 Task: Open Outlook and view the list of add-ins.
Action: Mouse moved to (46, 33)
Screenshot: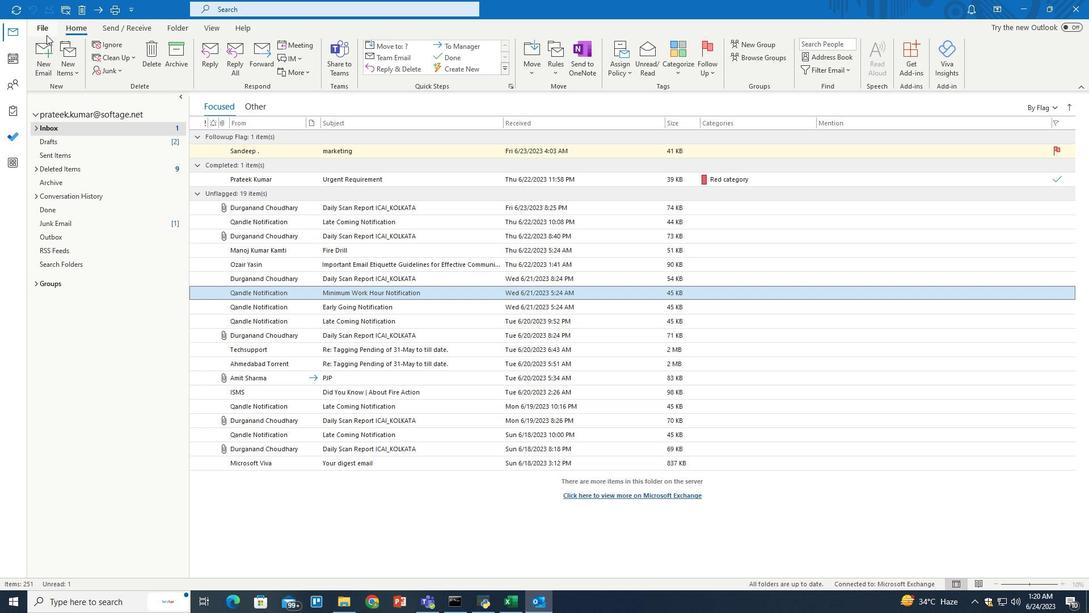 
Action: Mouse pressed left at (46, 33)
Screenshot: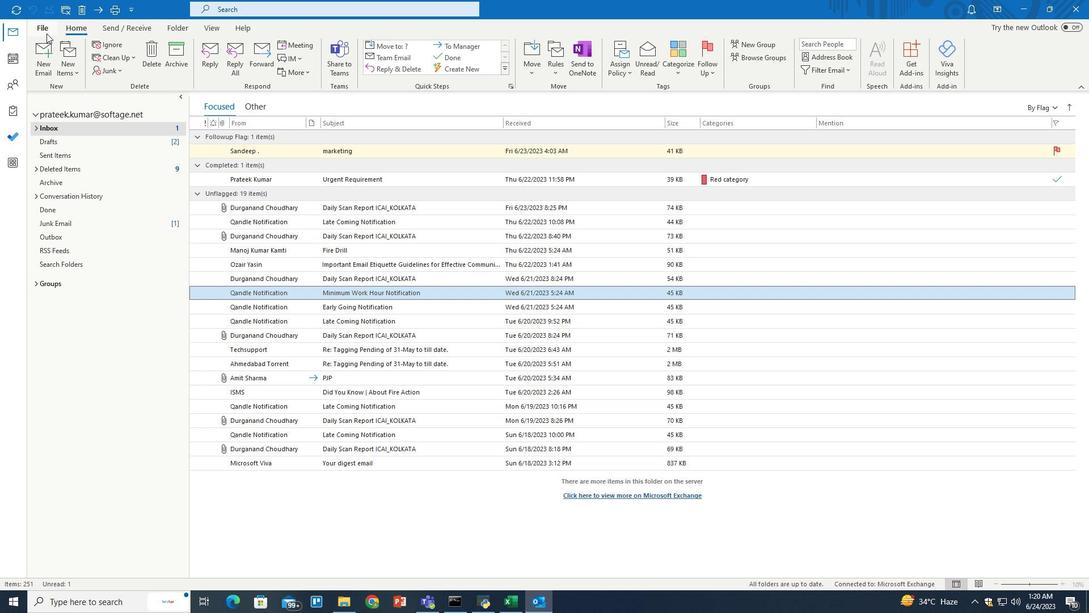 
Action: Mouse moved to (29, 548)
Screenshot: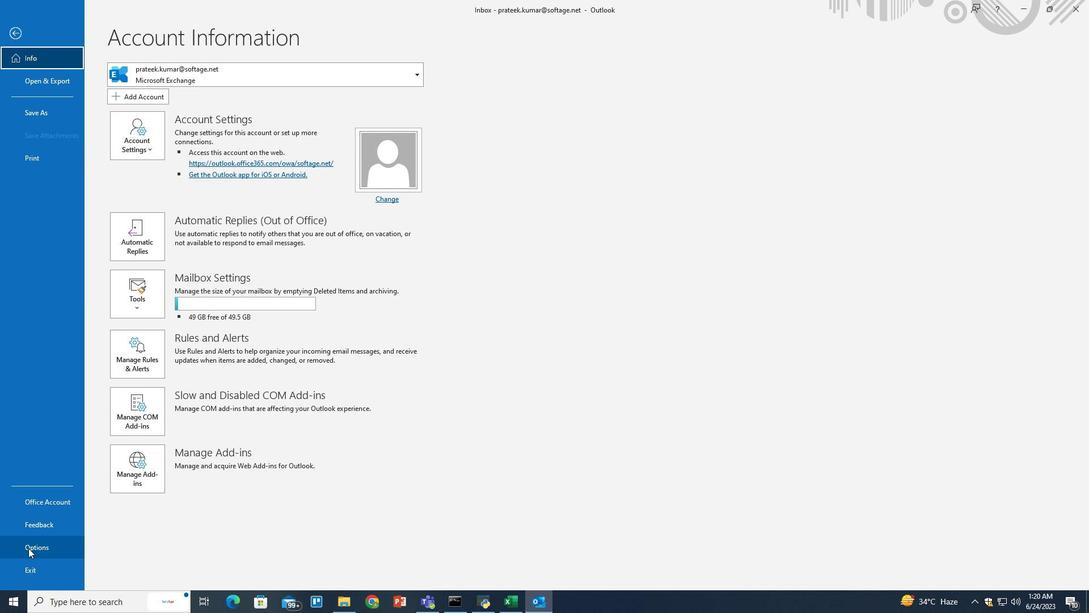 
Action: Mouse pressed left at (29, 548)
Screenshot: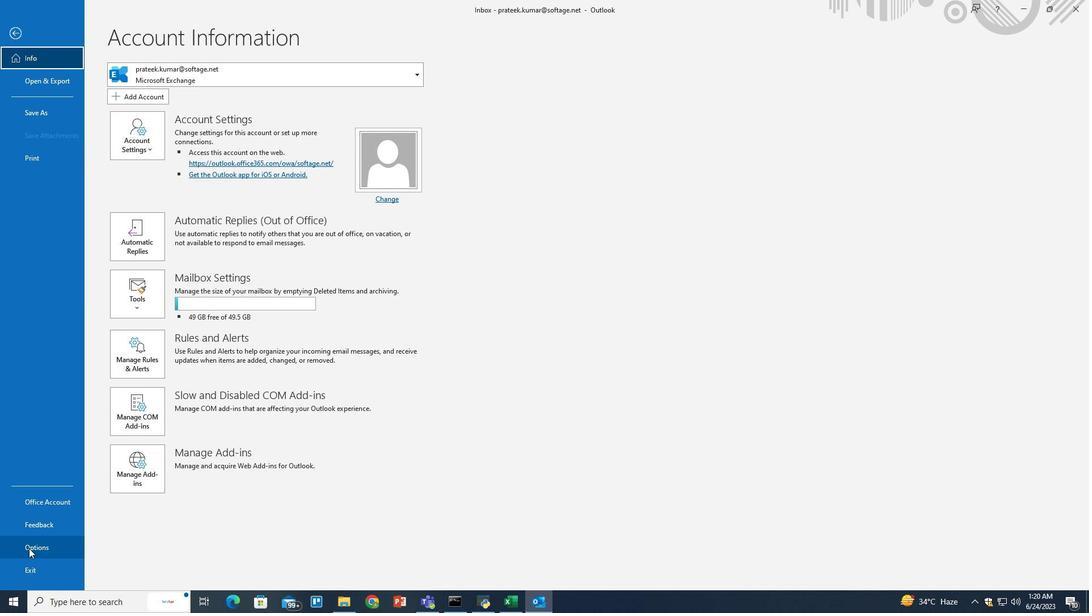 
Action: Mouse moved to (332, 324)
Screenshot: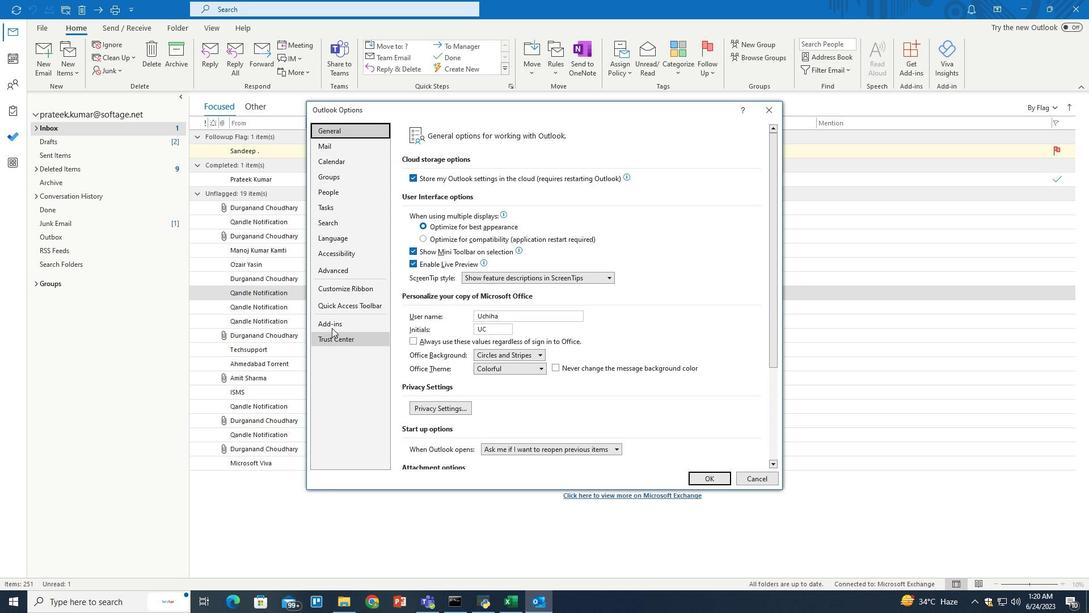 
Action: Mouse pressed left at (332, 324)
Screenshot: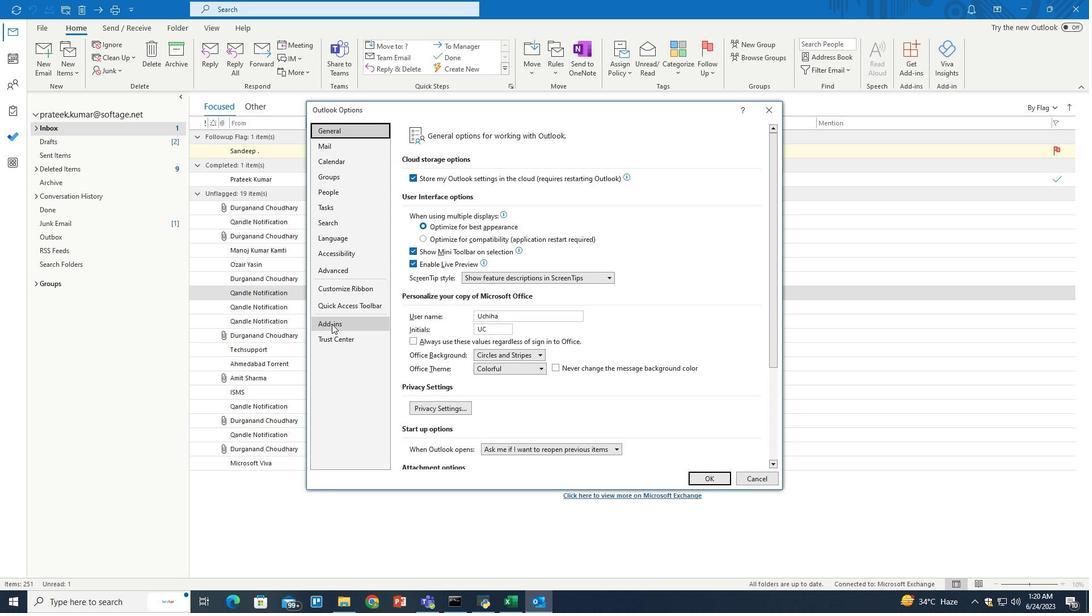 
Action: Mouse moved to (498, 454)
Screenshot: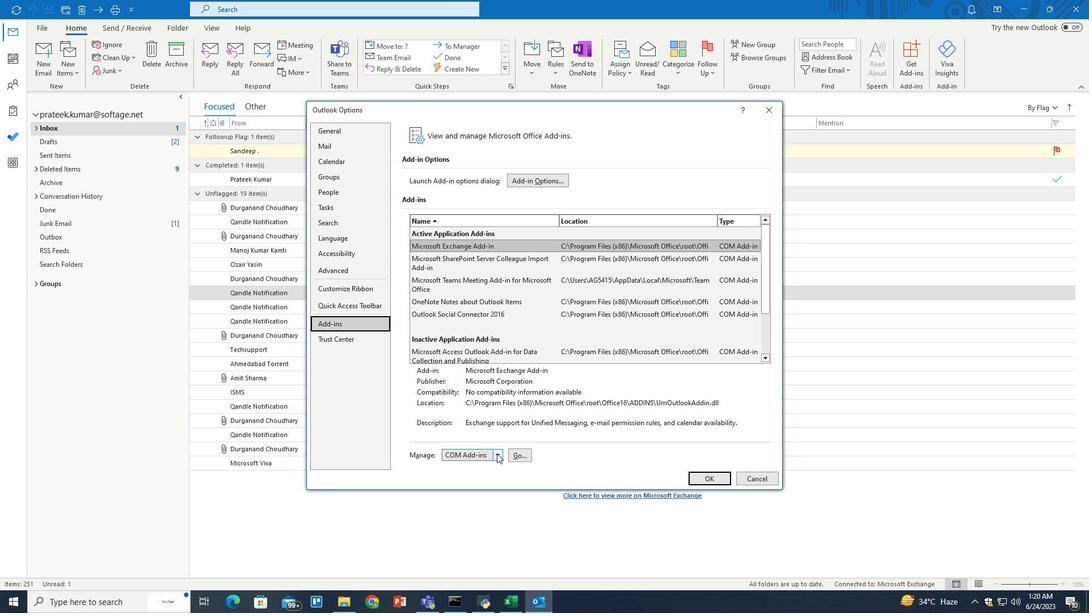 
Action: Mouse pressed left at (498, 454)
Screenshot: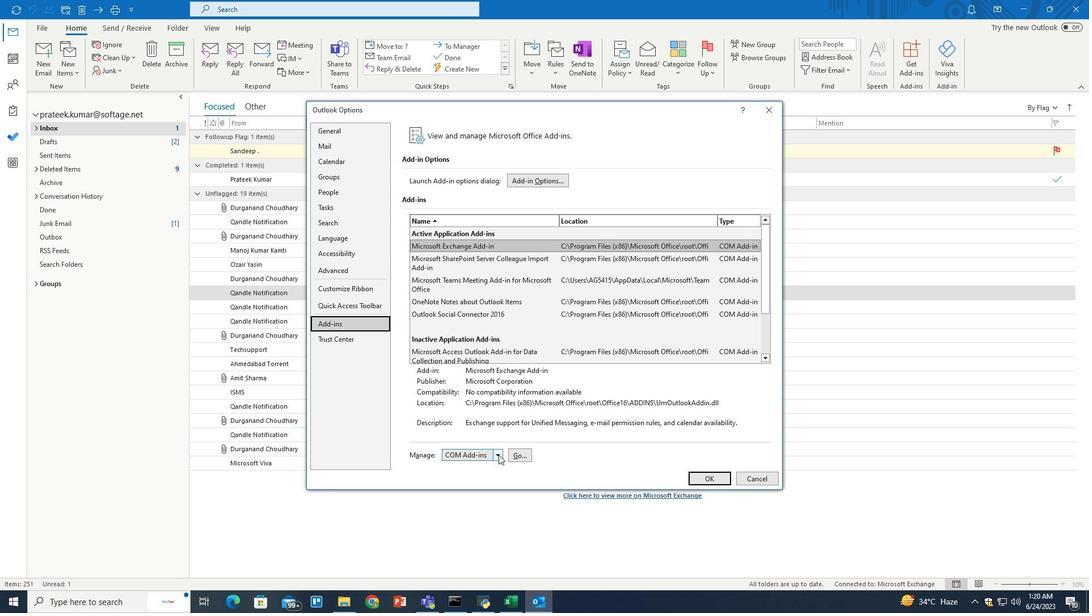 
Action: Mouse moved to (479, 475)
Screenshot: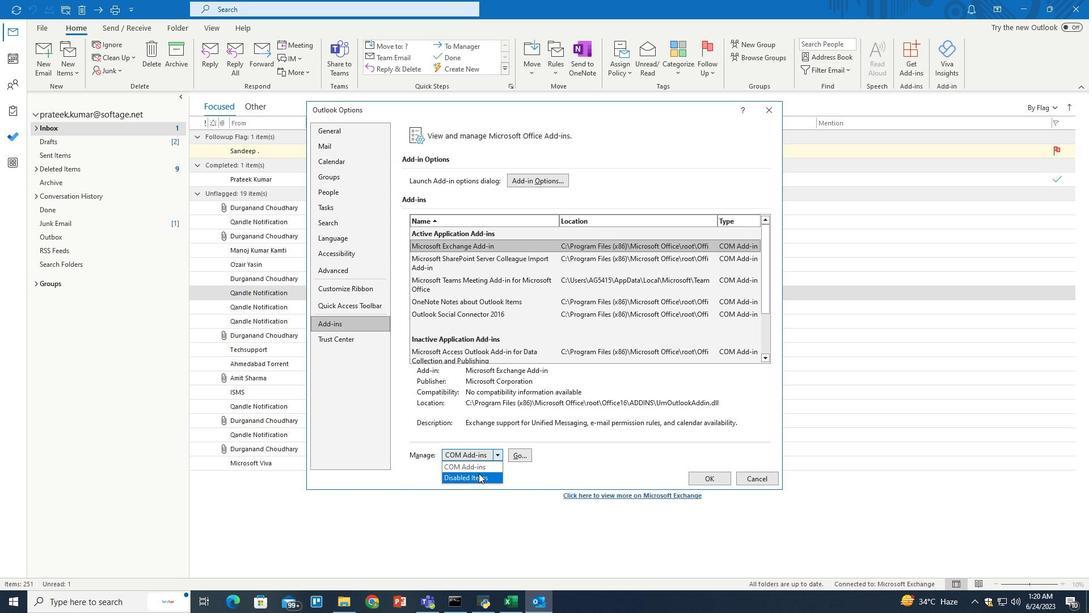
Action: Mouse pressed left at (479, 475)
Screenshot: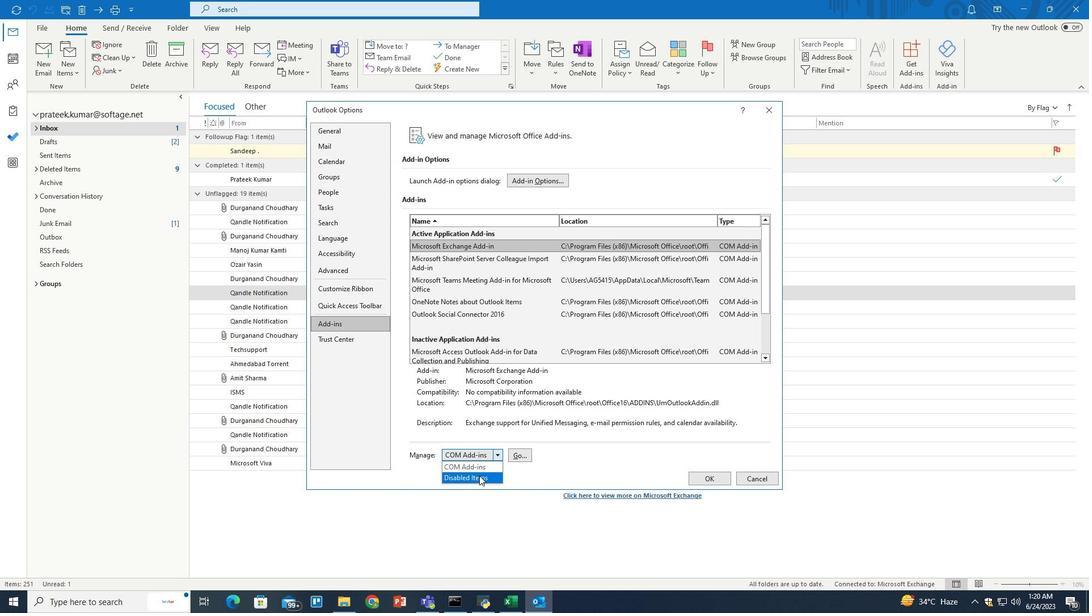 
Action: Mouse moved to (712, 478)
Screenshot: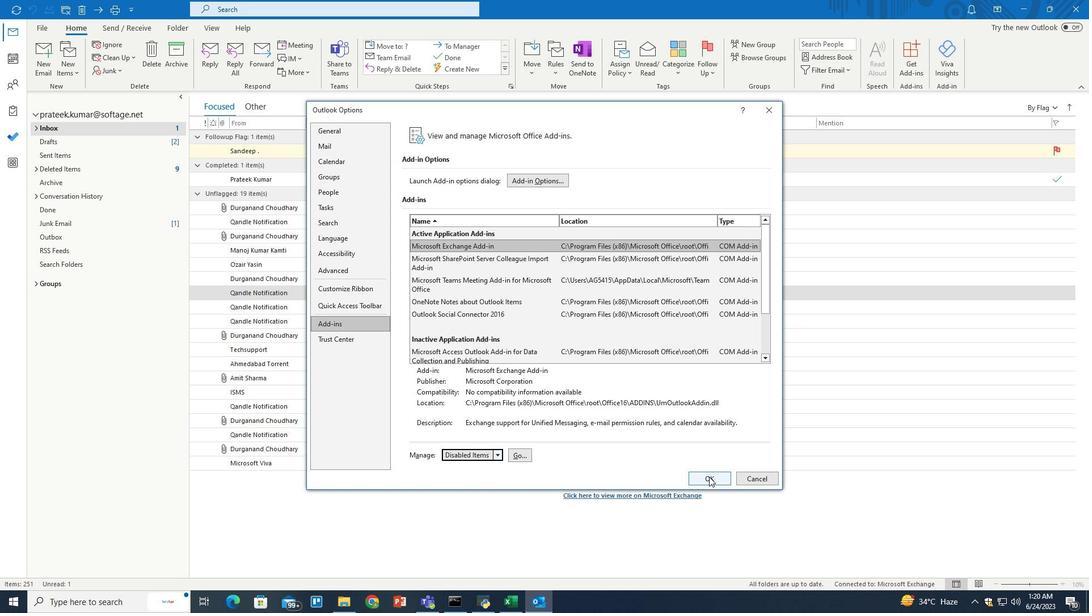 
Action: Mouse pressed left at (712, 478)
Screenshot: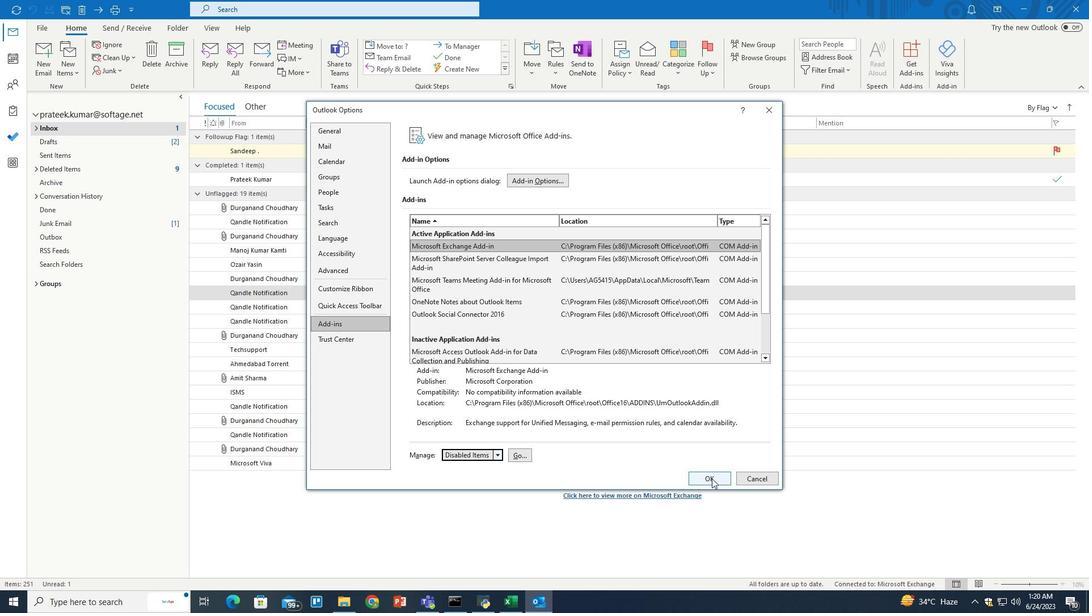 
Action: Mouse moved to (609, 439)
Screenshot: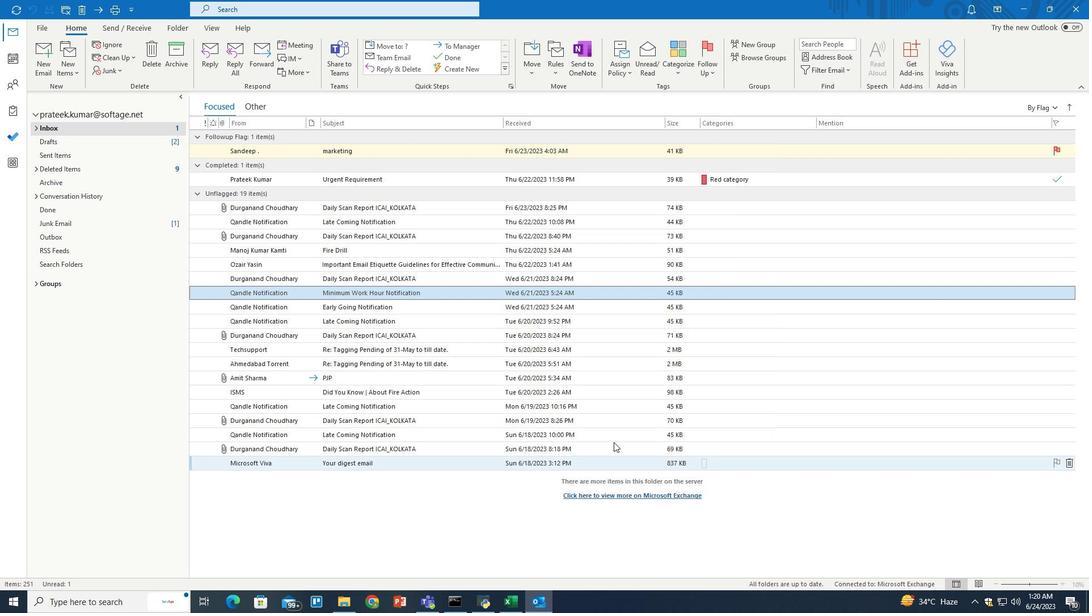 
